 Task: Check how to setup "Test a standard messaging Web Widget".
Action: Mouse moved to (916, 152)
Screenshot: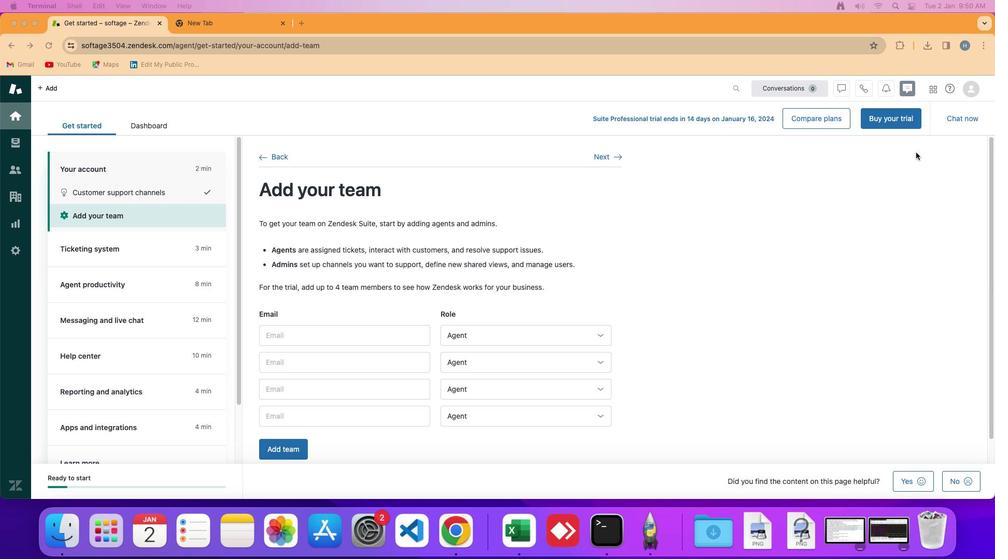 
Action: Mouse pressed left at (916, 152)
Screenshot: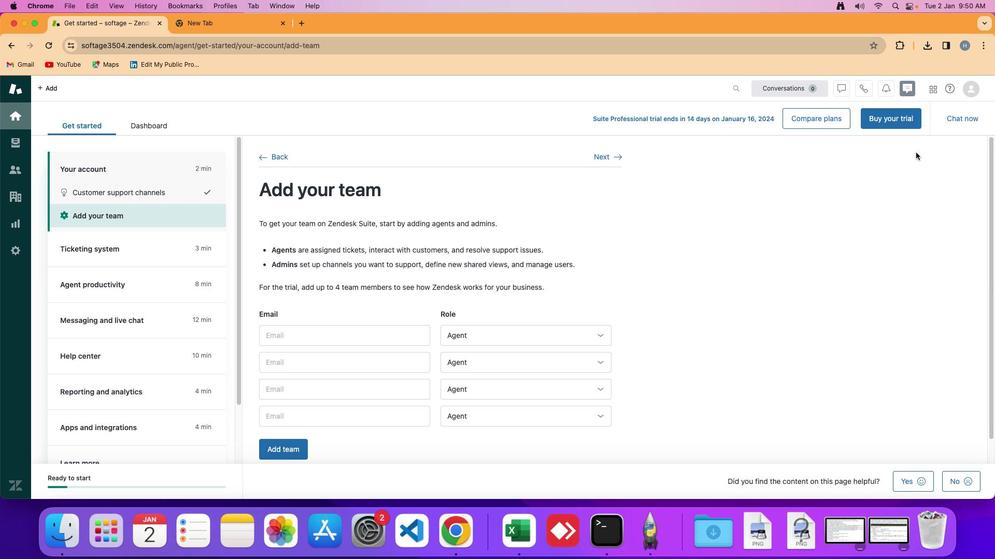 
Action: Mouse moved to (949, 90)
Screenshot: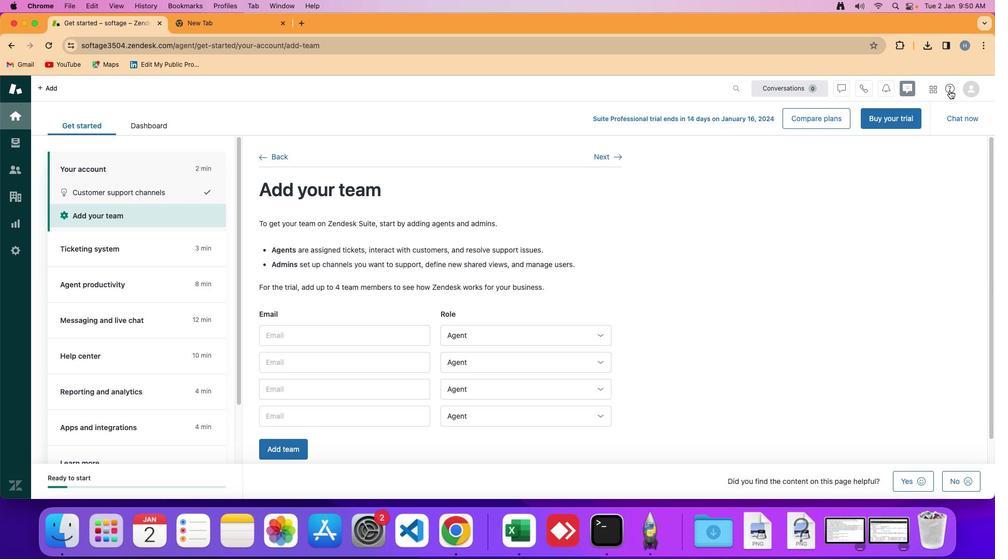 
Action: Mouse pressed left at (949, 90)
Screenshot: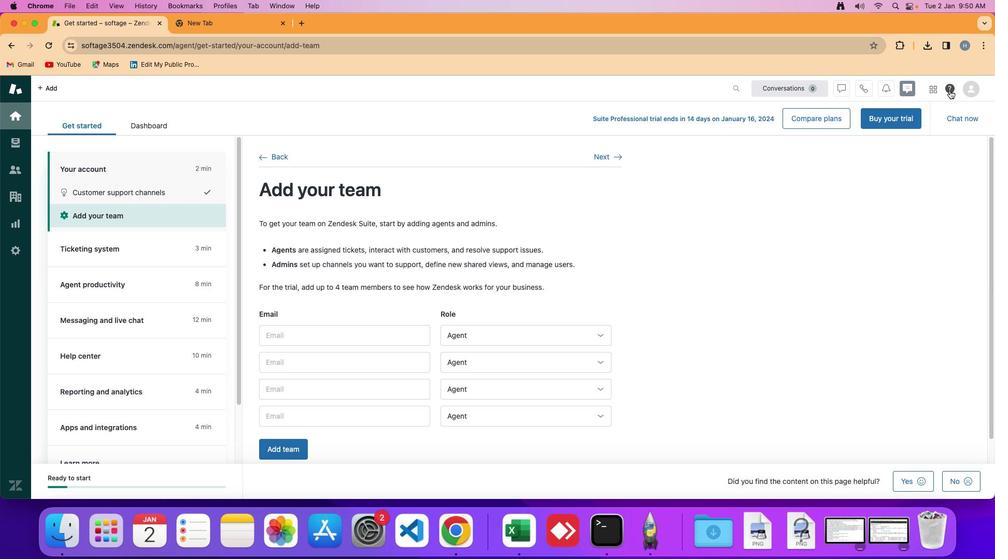 
Action: Mouse moved to (896, 288)
Screenshot: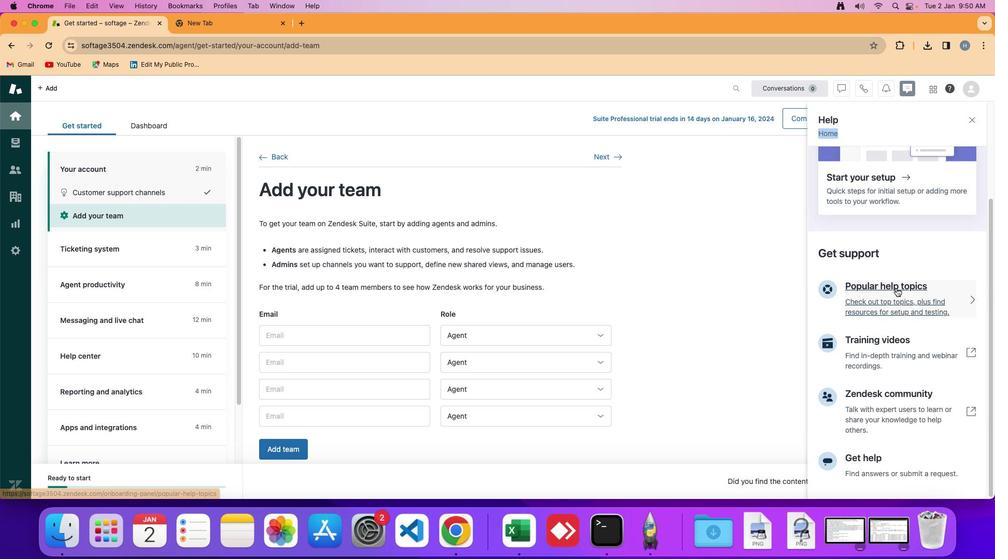 
Action: Mouse pressed left at (896, 288)
Screenshot: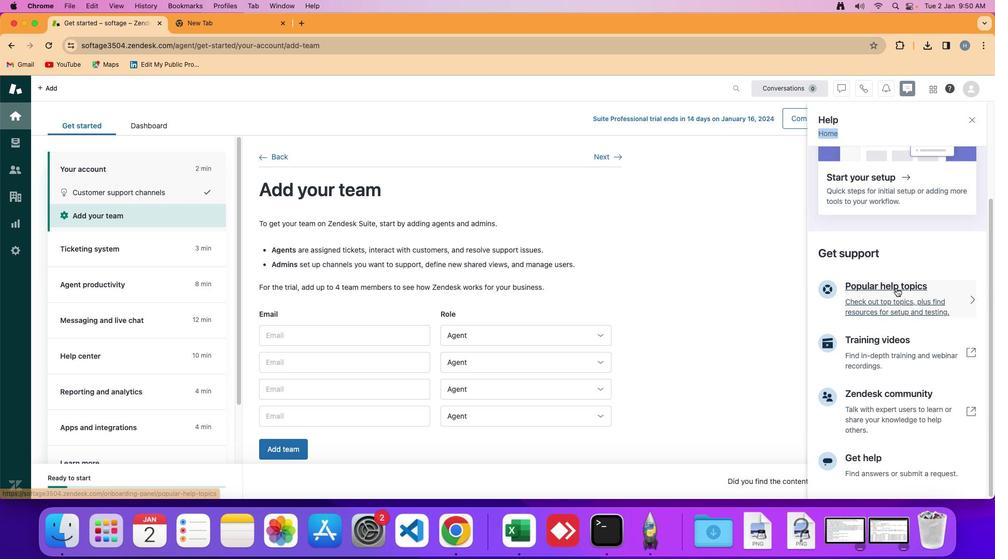 
Action: Mouse moved to (895, 302)
Screenshot: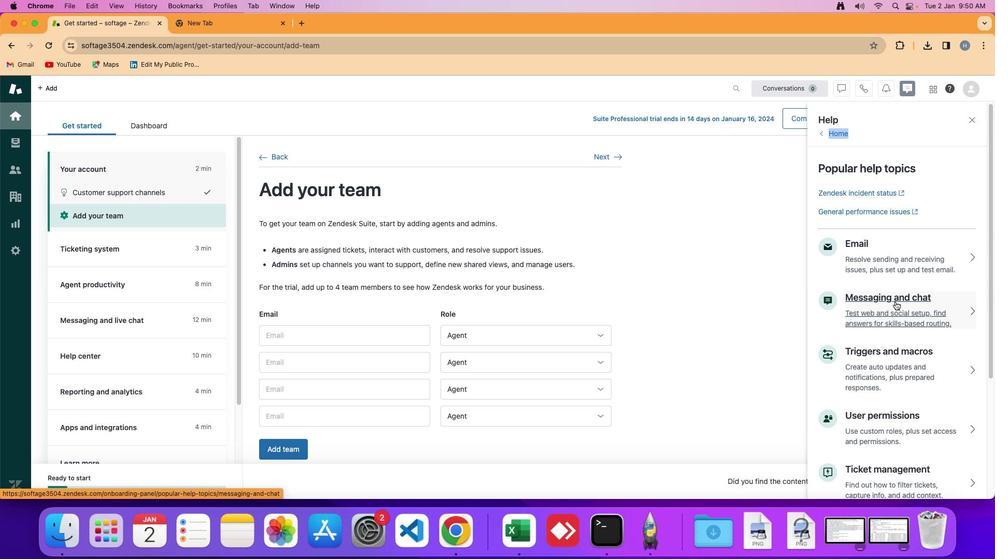 
Action: Mouse pressed left at (895, 302)
Screenshot: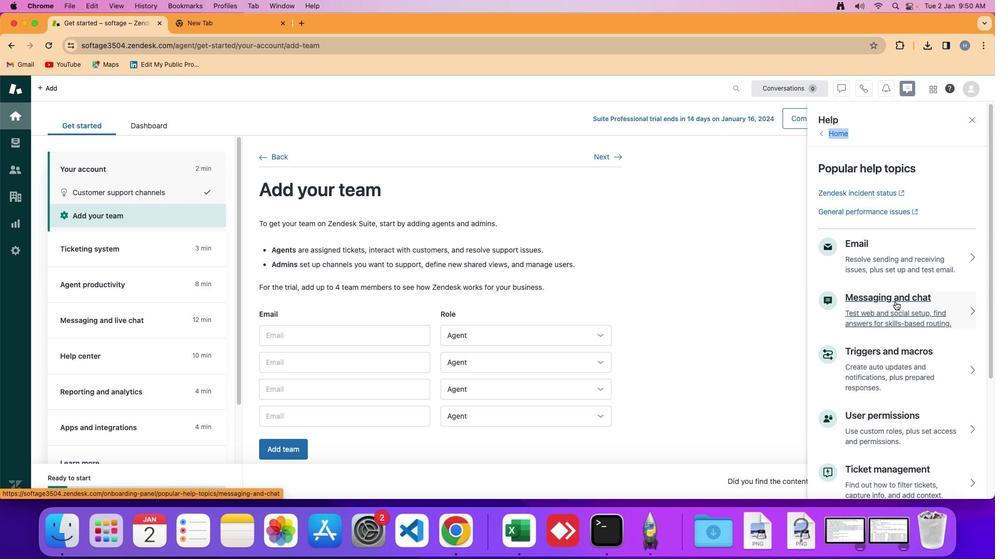 
Action: Mouse moved to (897, 297)
Screenshot: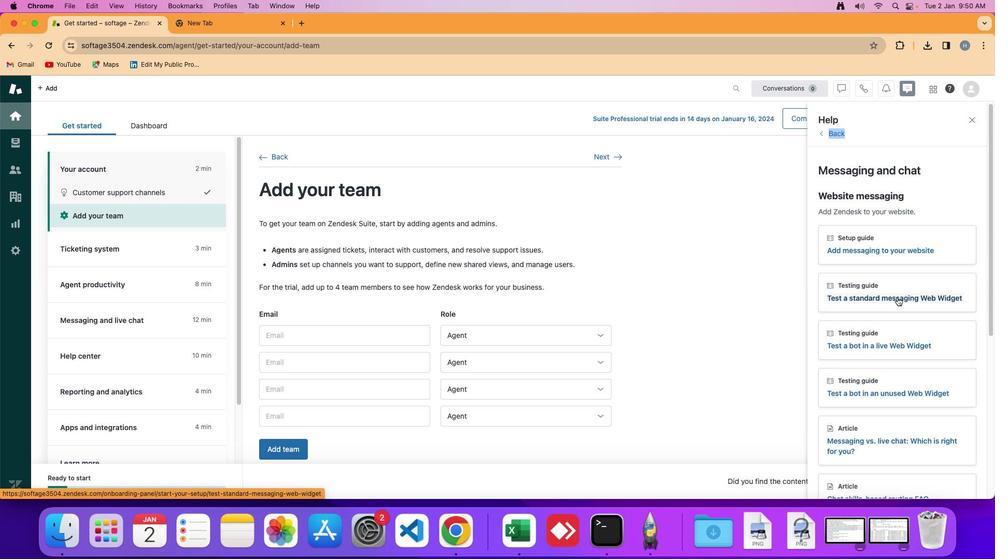 
Action: Mouse pressed left at (897, 297)
Screenshot: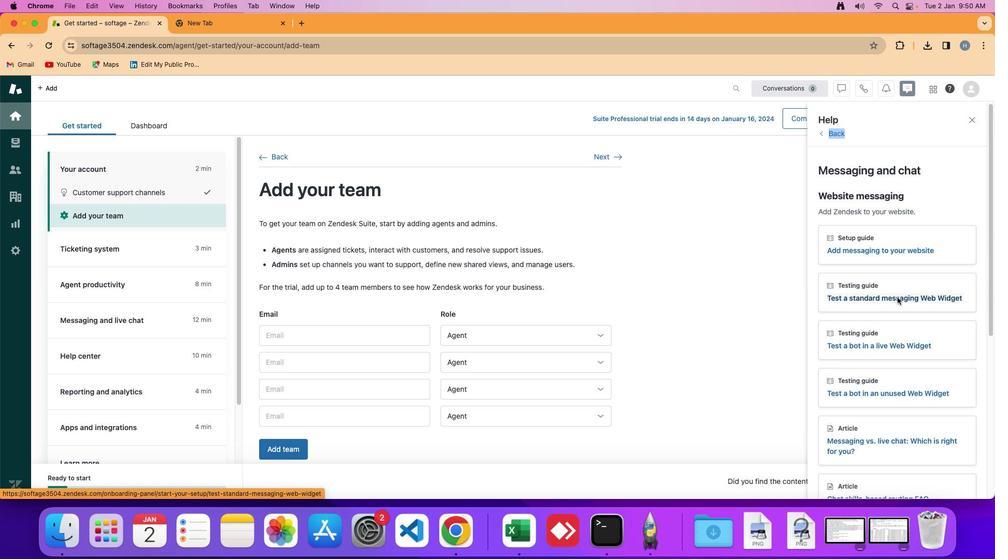 
